 Task: Add Tender Belly Crazy Tasty No Sugar Cherrywood Smoked Uncured Bacon to the cart.
Action: Mouse moved to (22, 121)
Screenshot: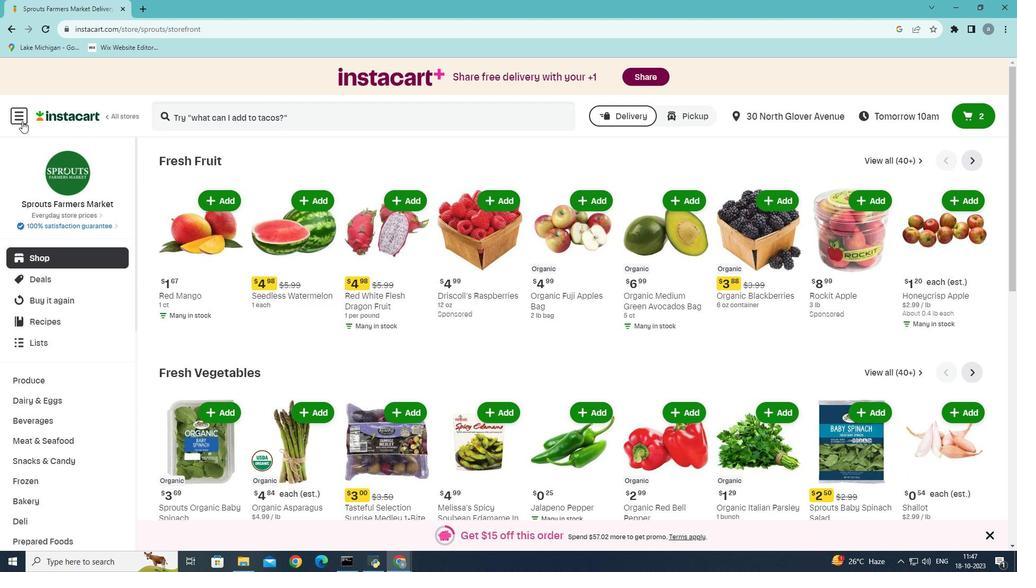 
Action: Mouse pressed left at (22, 121)
Screenshot: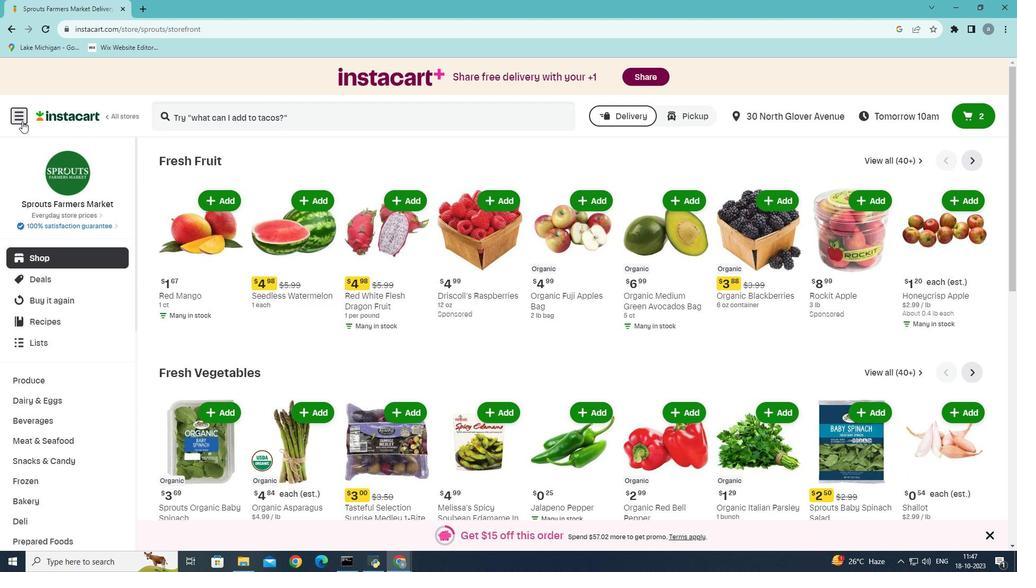 
Action: Mouse moved to (63, 304)
Screenshot: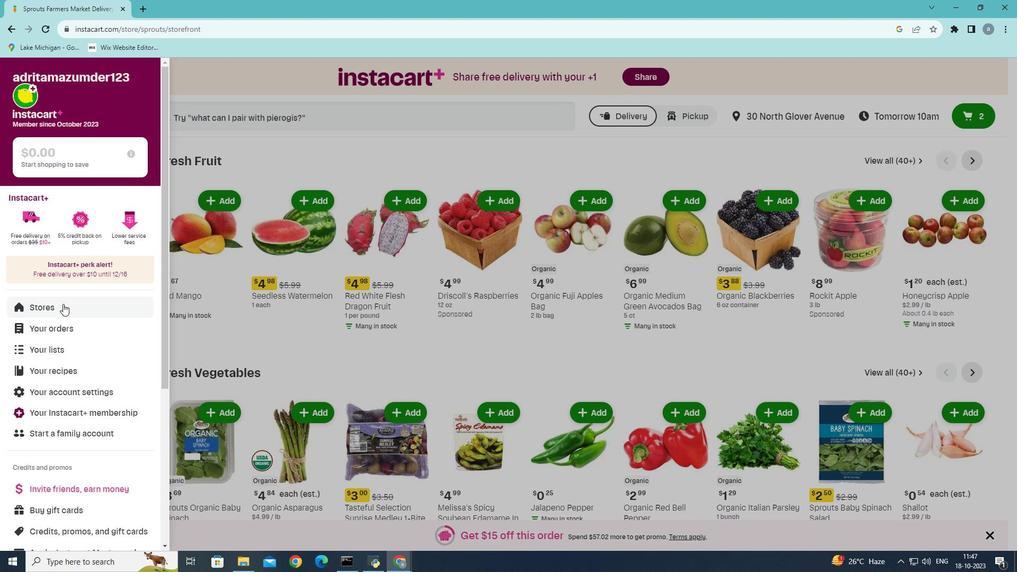 
Action: Mouse pressed left at (63, 304)
Screenshot: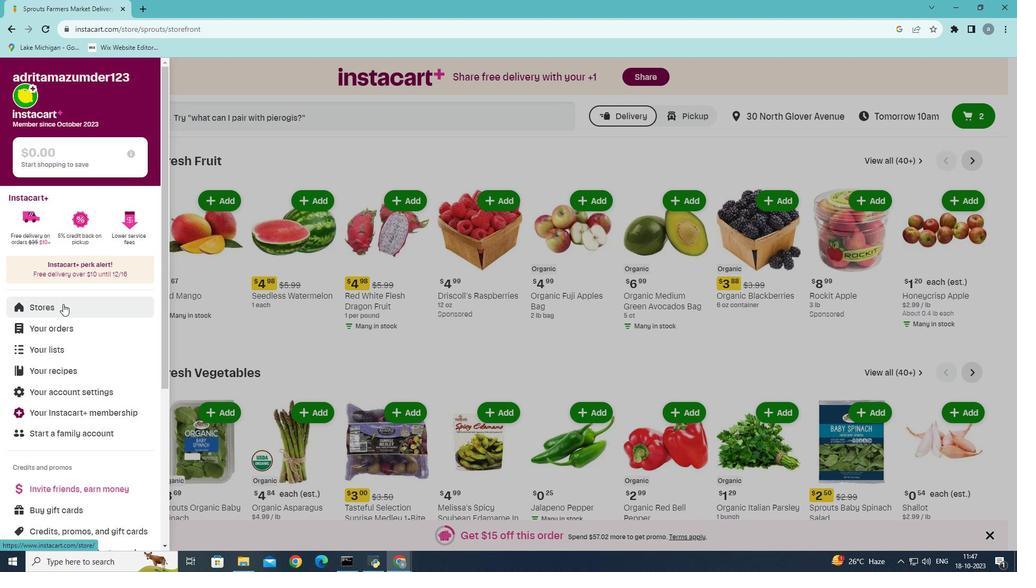 
Action: Mouse moved to (250, 117)
Screenshot: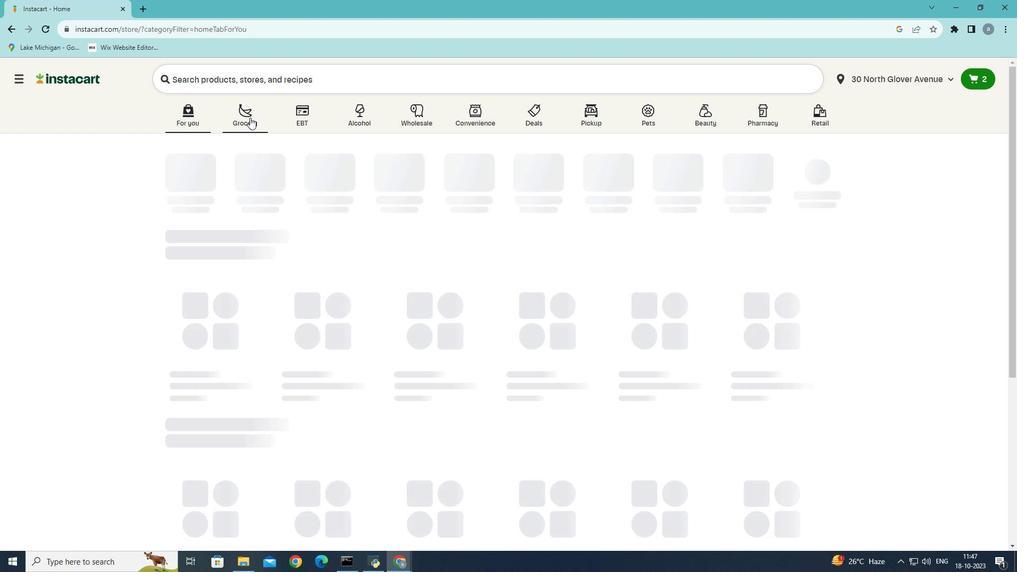 
Action: Mouse pressed left at (250, 117)
Screenshot: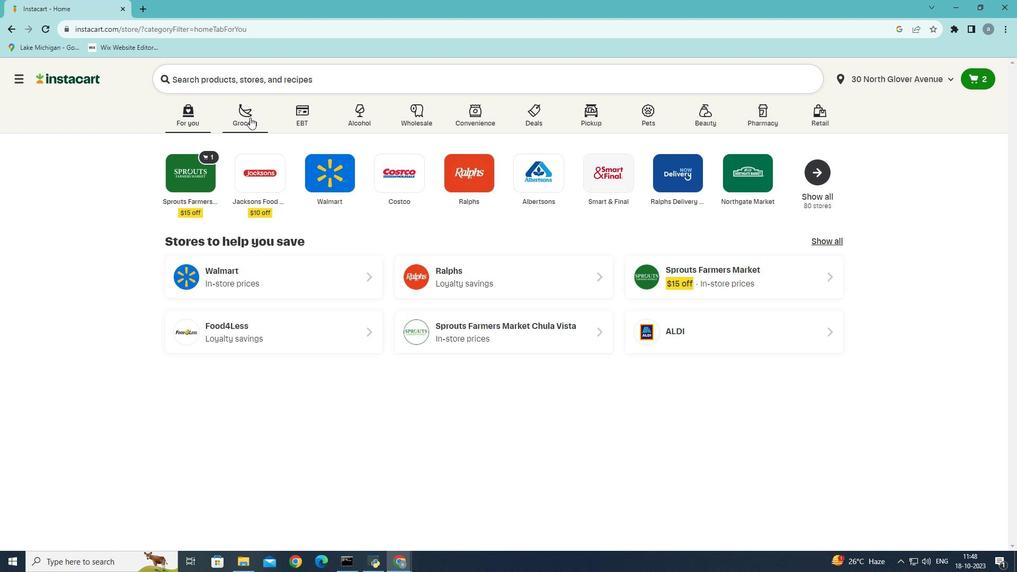 
Action: Mouse moved to (251, 309)
Screenshot: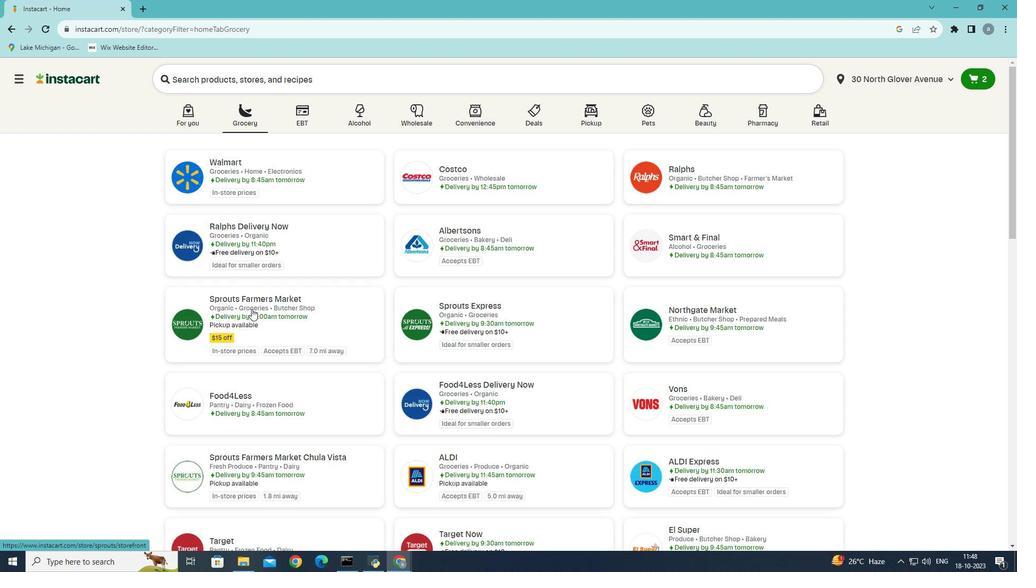 
Action: Mouse pressed left at (251, 309)
Screenshot: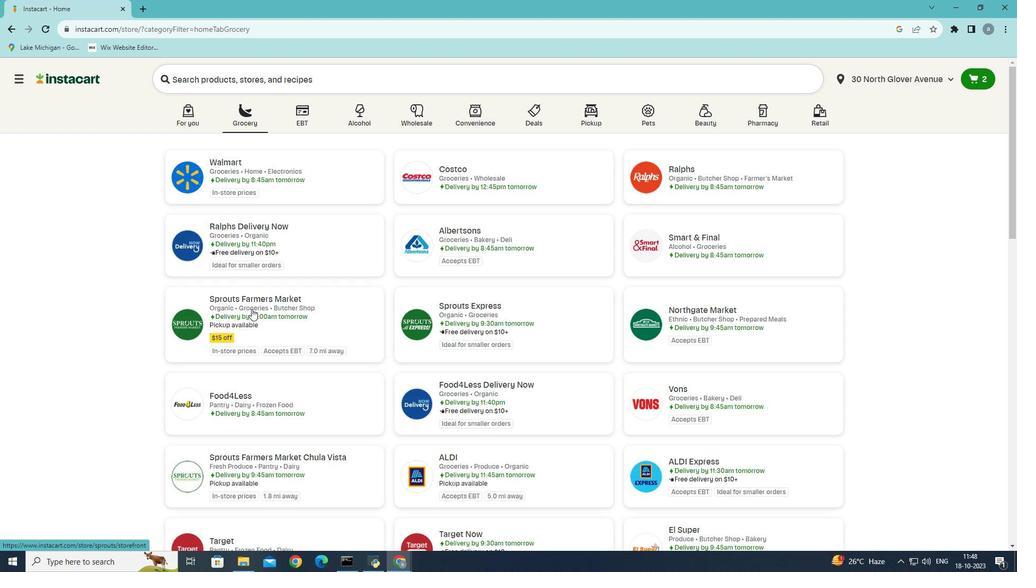 
Action: Mouse moved to (62, 441)
Screenshot: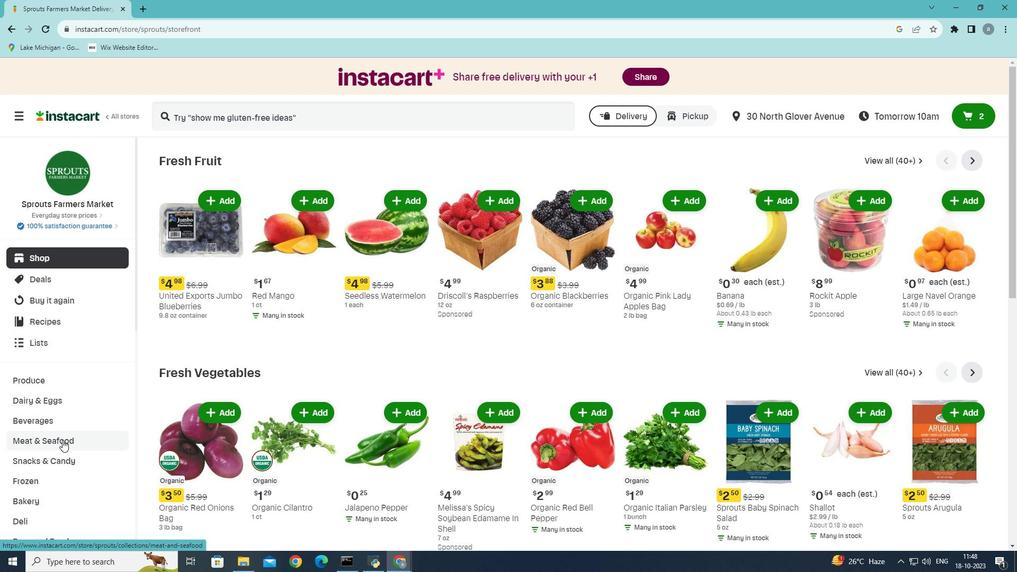 
Action: Mouse pressed left at (62, 441)
Screenshot: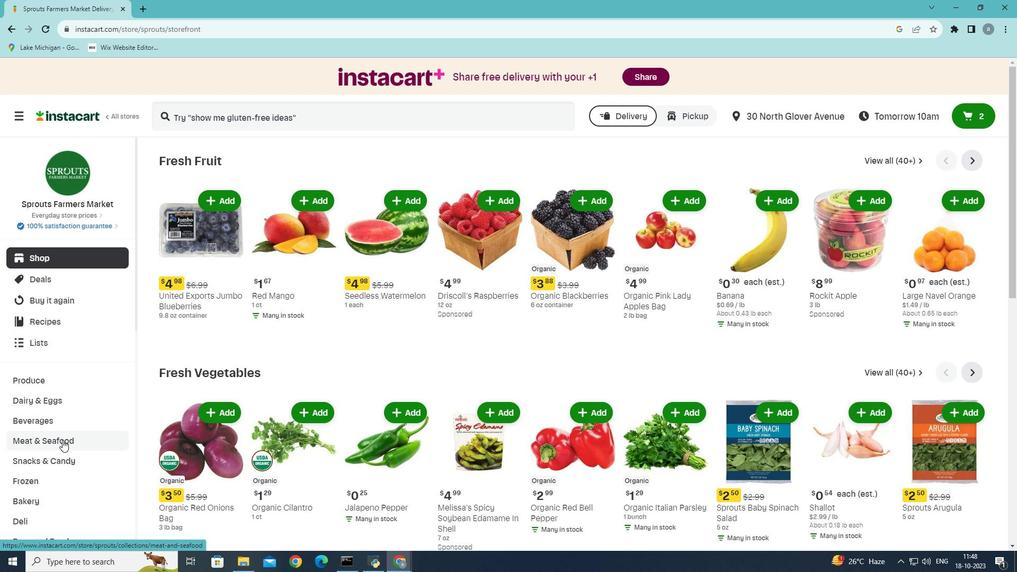 
Action: Mouse moved to (342, 189)
Screenshot: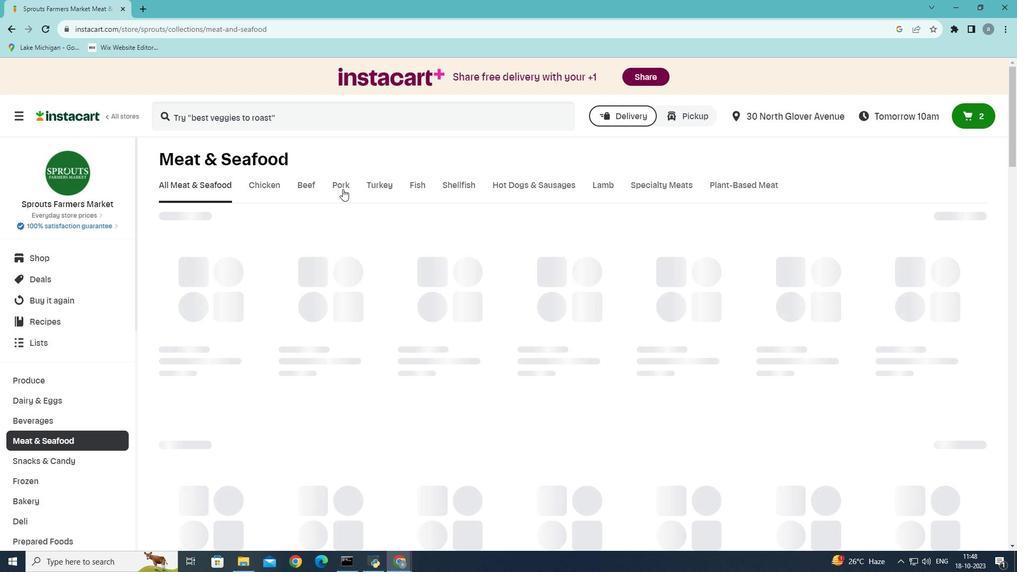 
Action: Mouse pressed left at (342, 189)
Screenshot: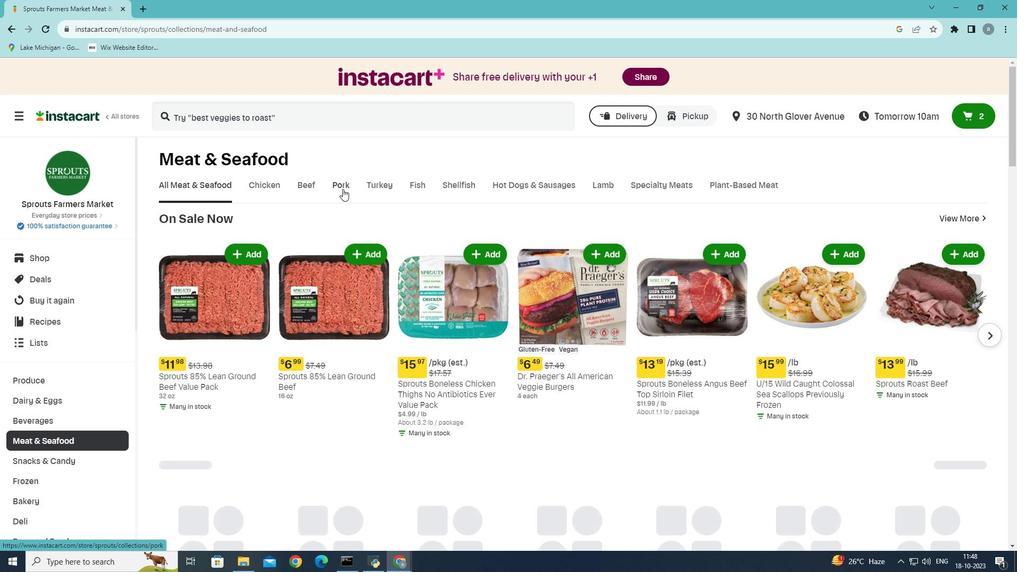 
Action: Mouse moved to (216, 232)
Screenshot: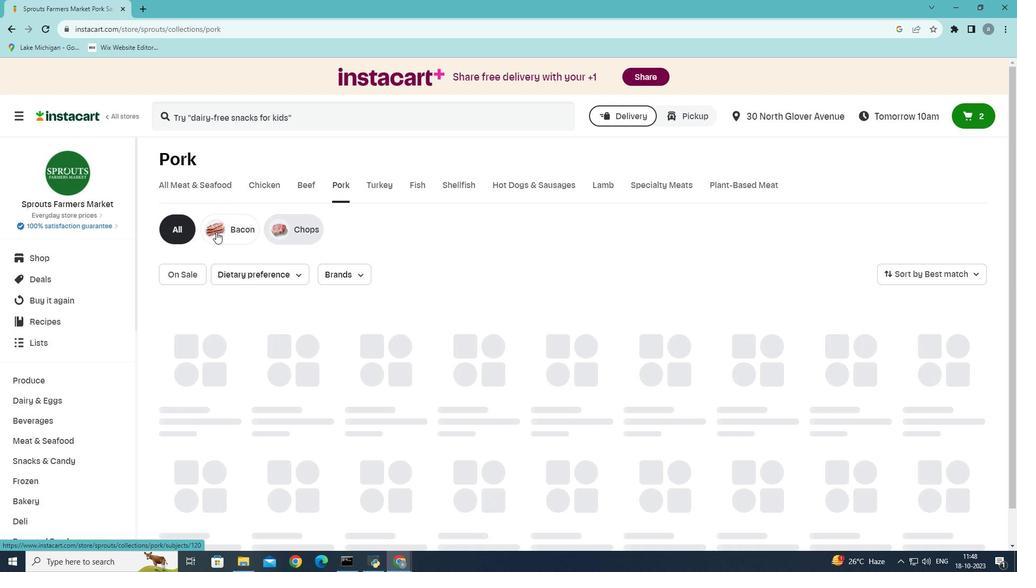 
Action: Mouse pressed left at (216, 232)
Screenshot: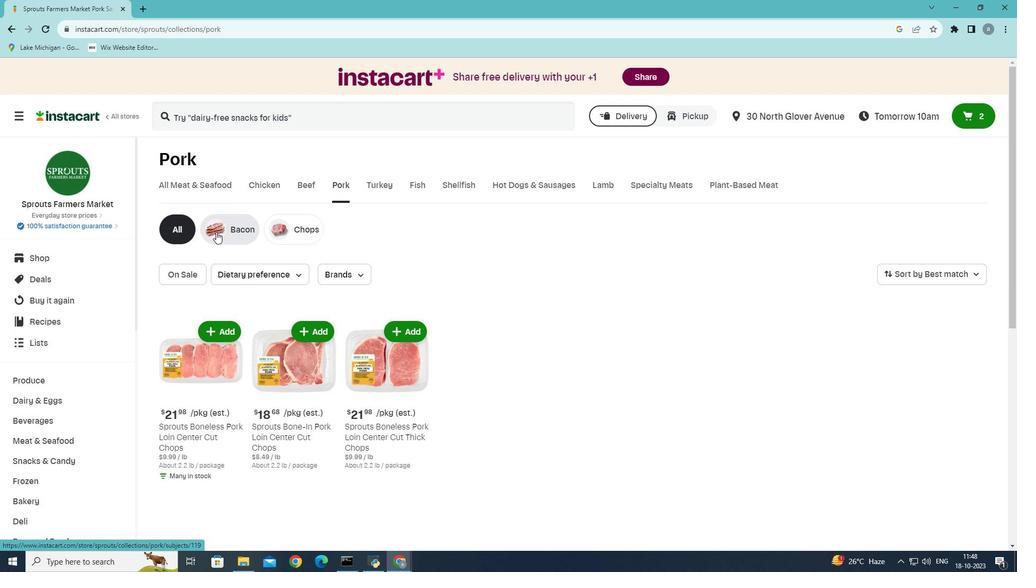 
Action: Mouse moved to (280, 383)
Screenshot: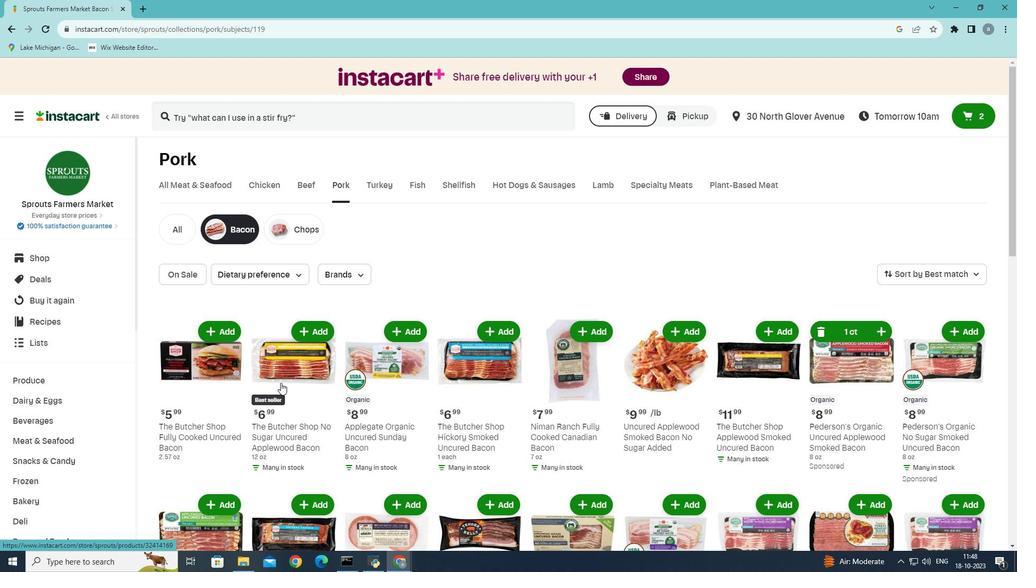 
Action: Mouse scrolled (280, 382) with delta (0, 0)
Screenshot: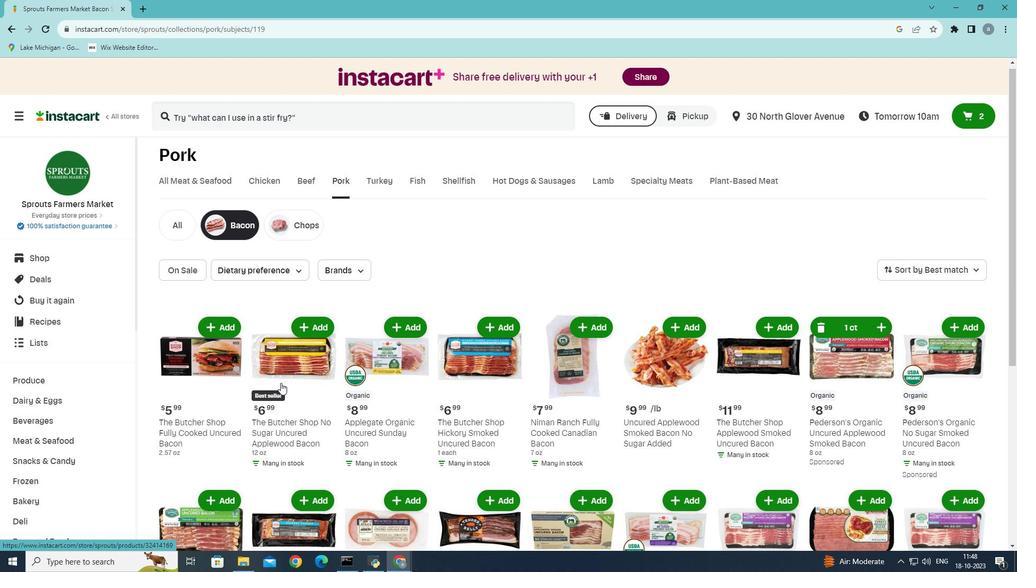 
Action: Mouse moved to (281, 383)
Screenshot: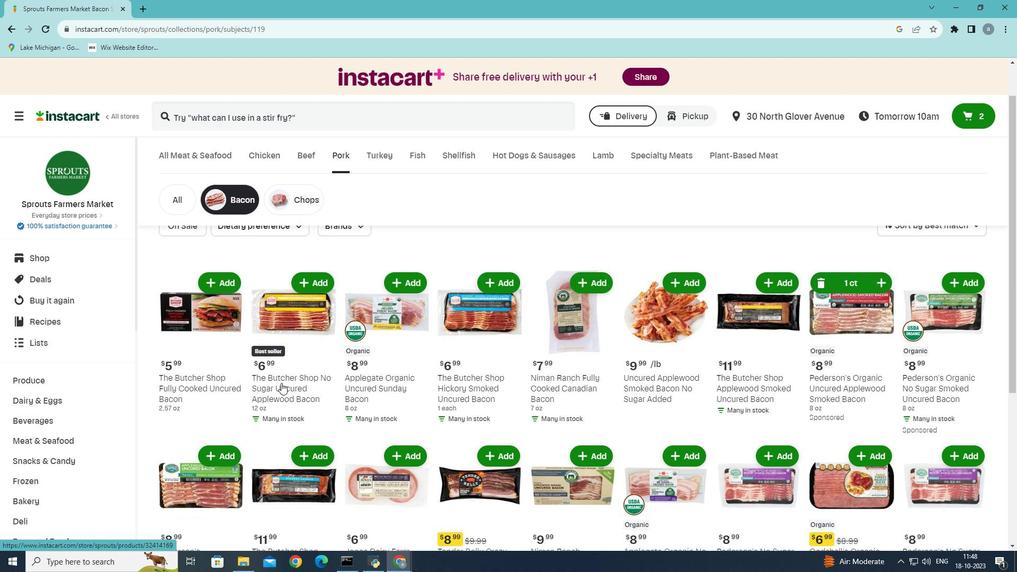 
Action: Mouse scrolled (281, 382) with delta (0, 0)
Screenshot: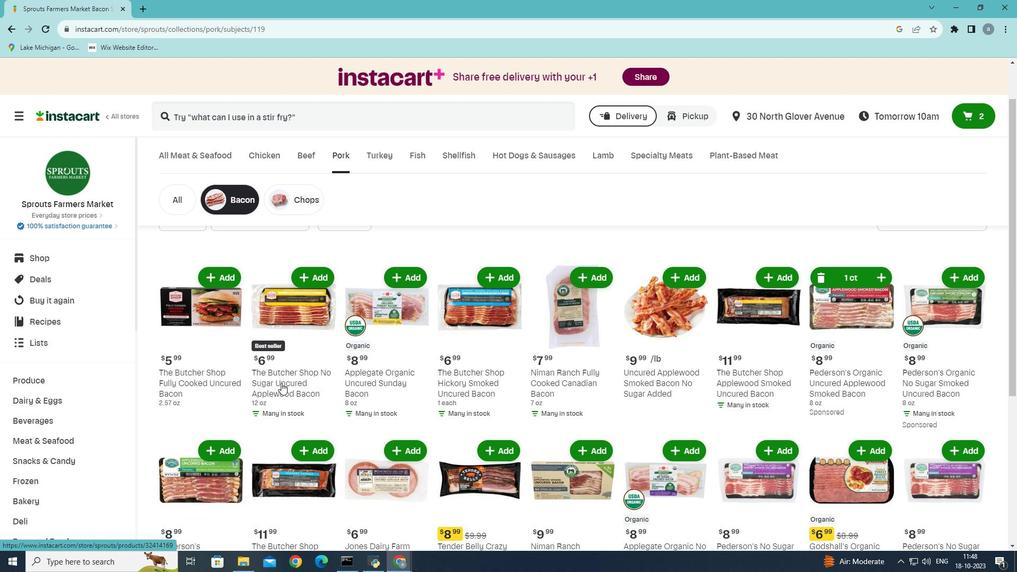 
Action: Mouse moved to (457, 354)
Screenshot: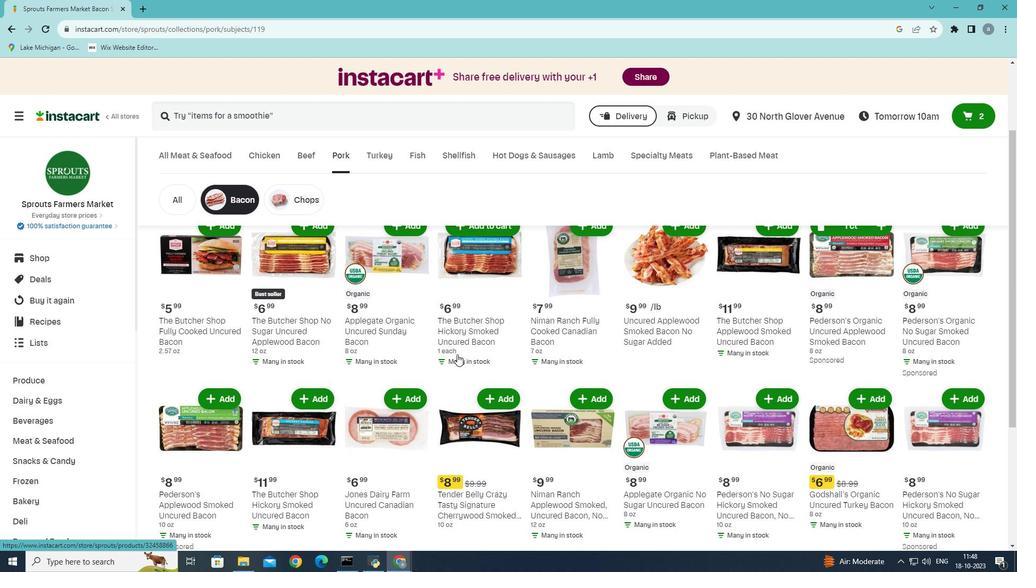 
Action: Mouse scrolled (457, 355) with delta (0, 0)
Screenshot: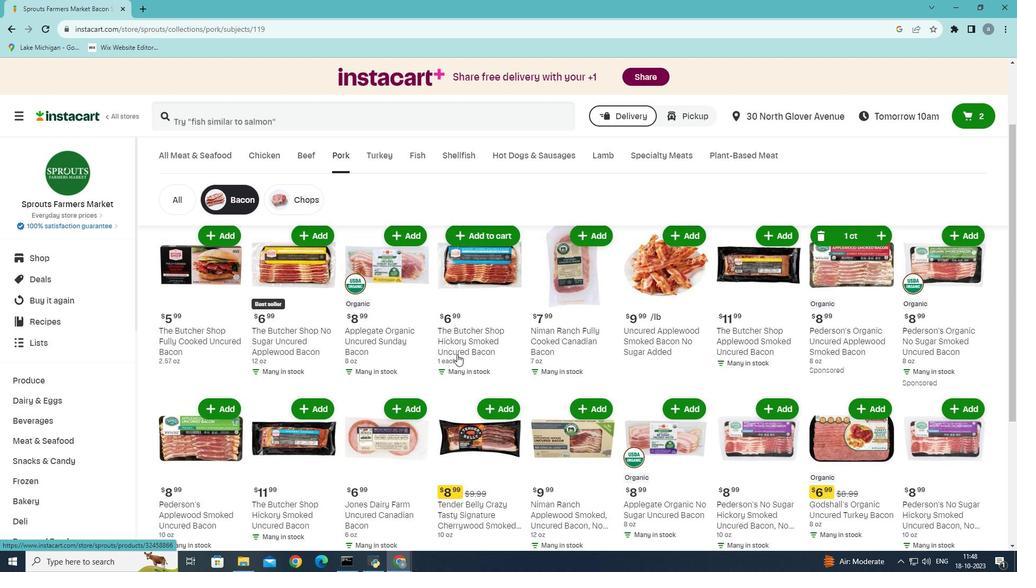 
Action: Mouse scrolled (457, 355) with delta (0, 0)
Screenshot: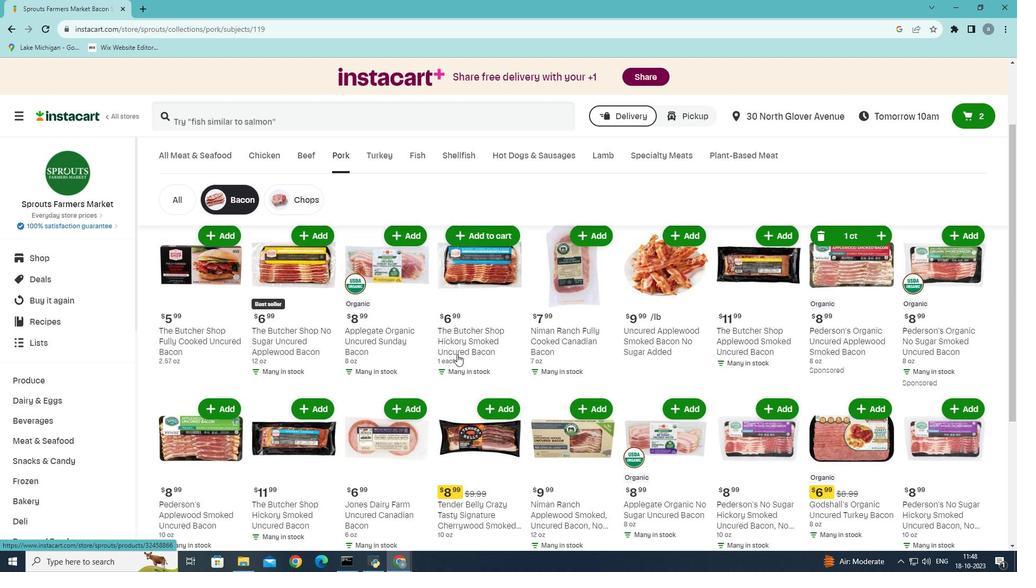 
Action: Mouse scrolled (457, 354) with delta (0, 0)
Screenshot: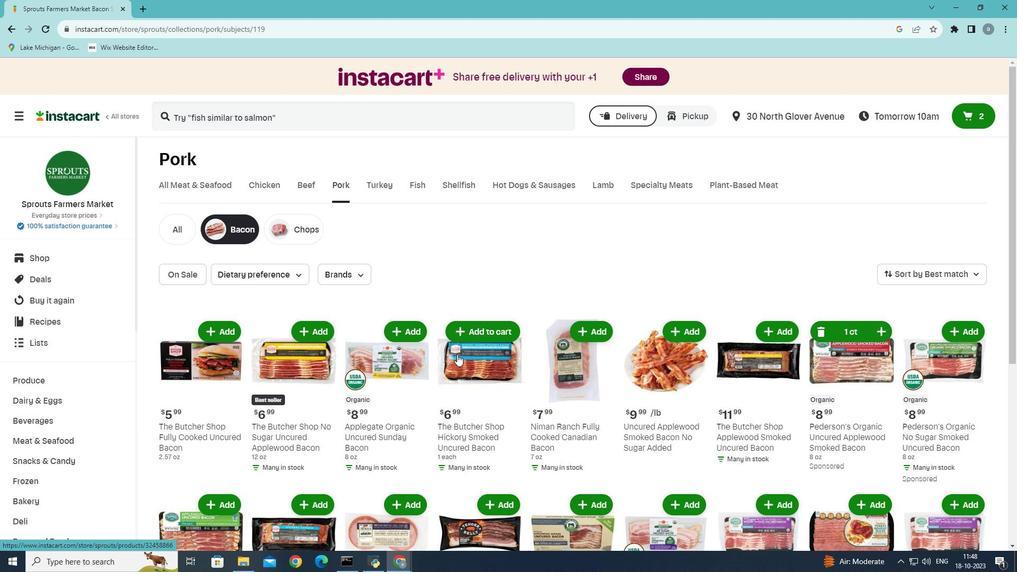 
Action: Mouse scrolled (457, 354) with delta (0, 0)
Screenshot: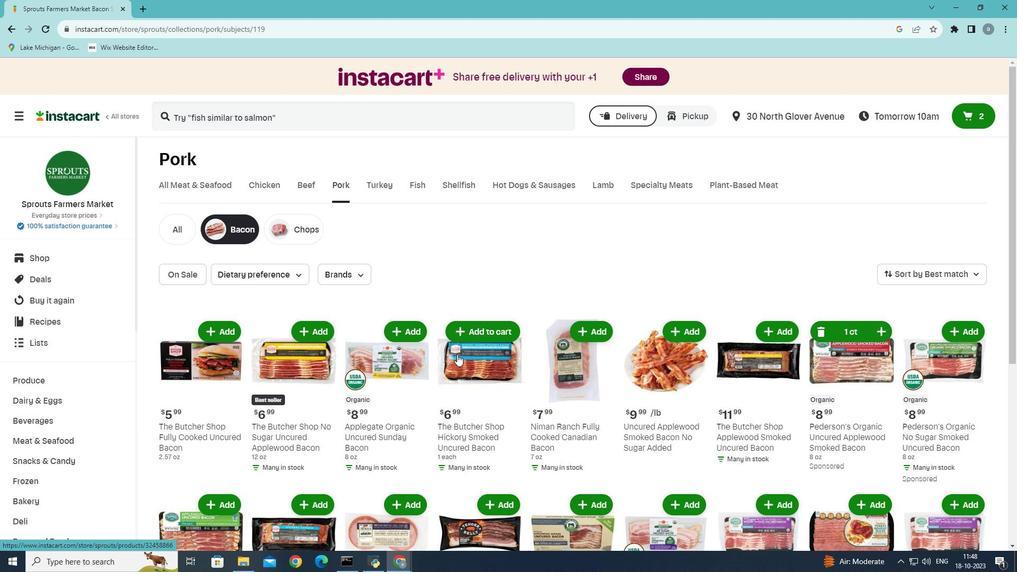 
Action: Mouse scrolled (457, 354) with delta (0, 0)
Screenshot: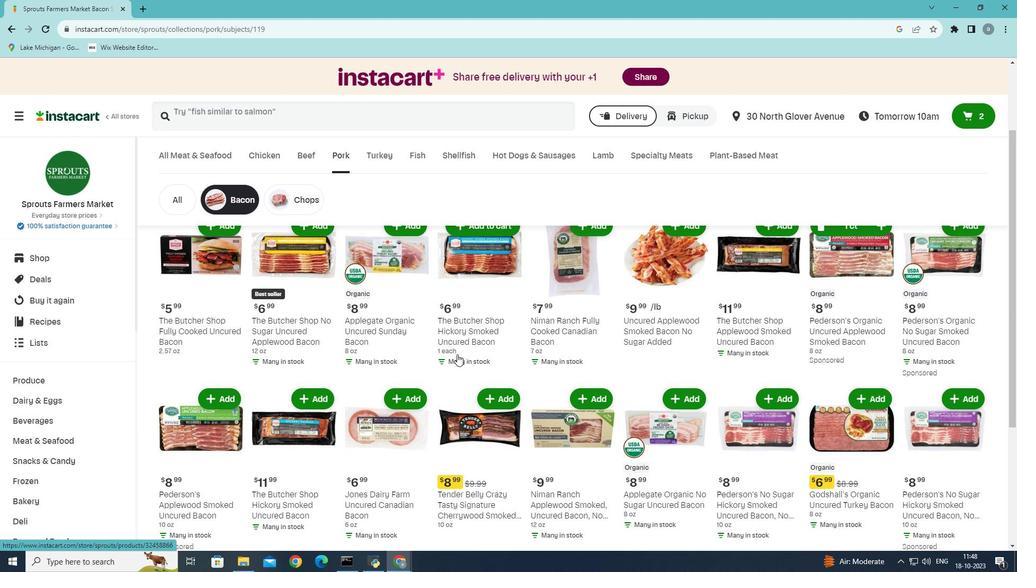 
Action: Mouse scrolled (457, 354) with delta (0, 0)
Screenshot: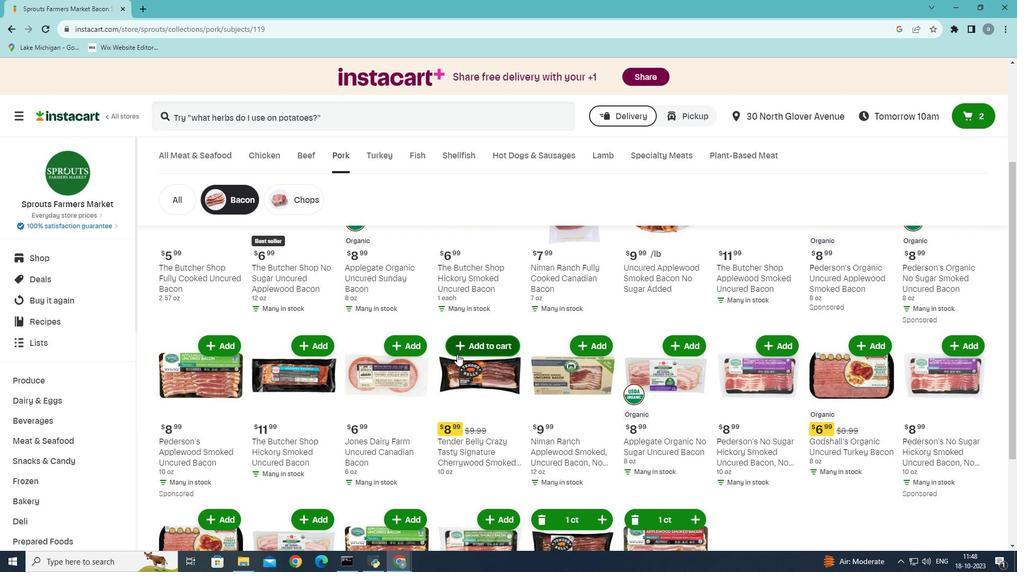 
Action: Mouse moved to (496, 327)
Screenshot: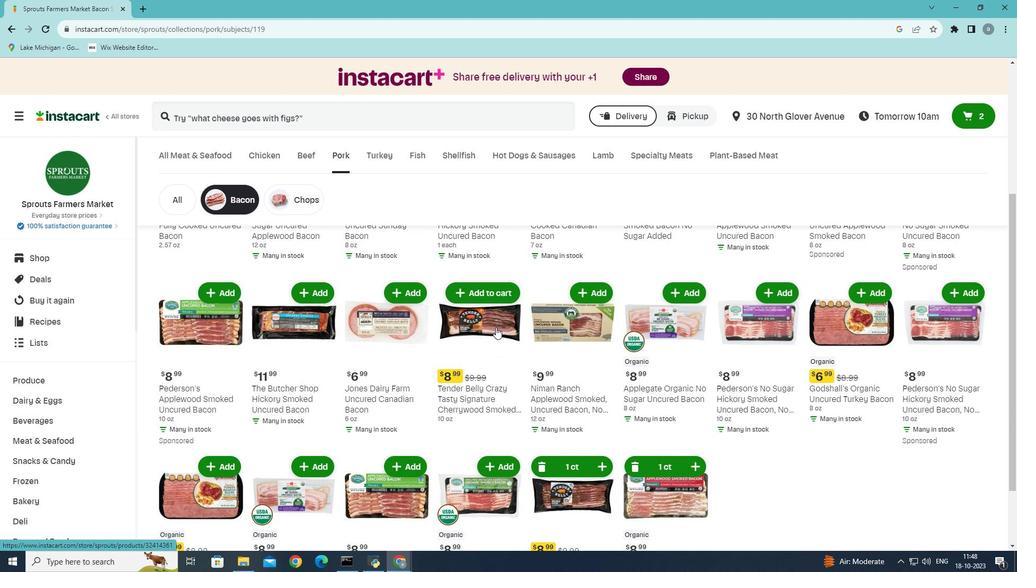 
Action: Mouse scrolled (496, 328) with delta (0, 0)
Screenshot: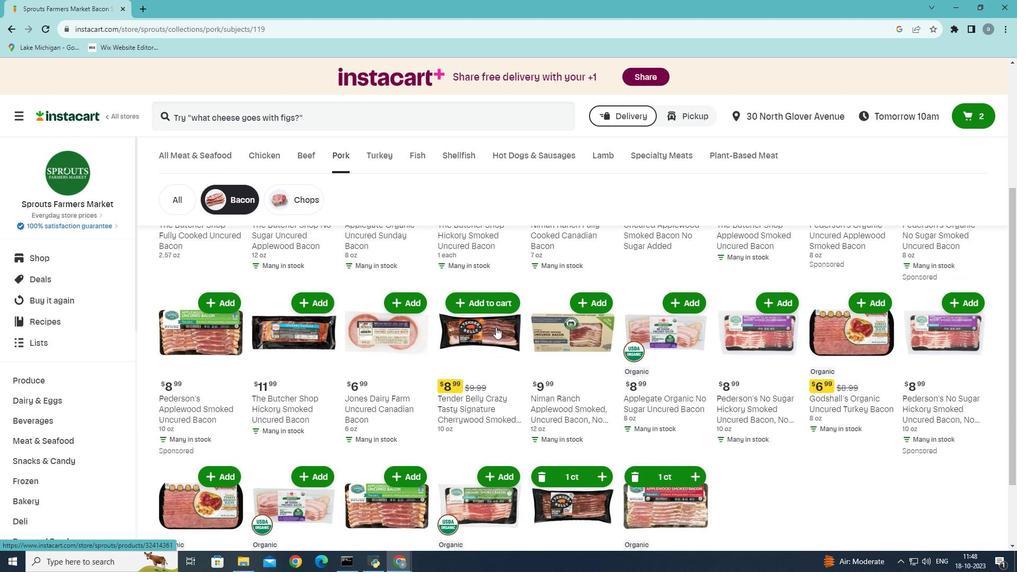 
Action: Mouse moved to (492, 344)
Screenshot: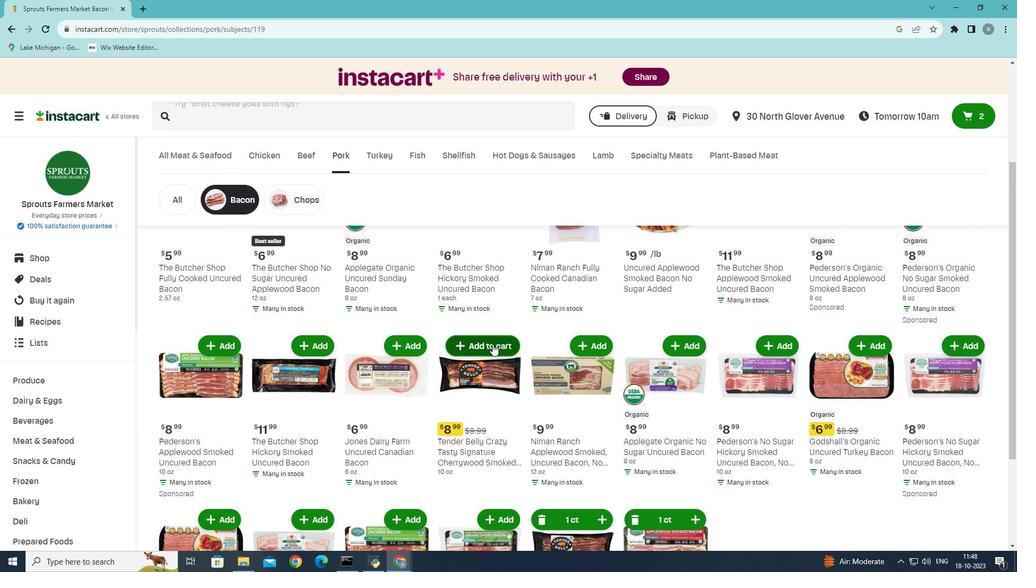 
Action: Mouse pressed left at (492, 344)
Screenshot: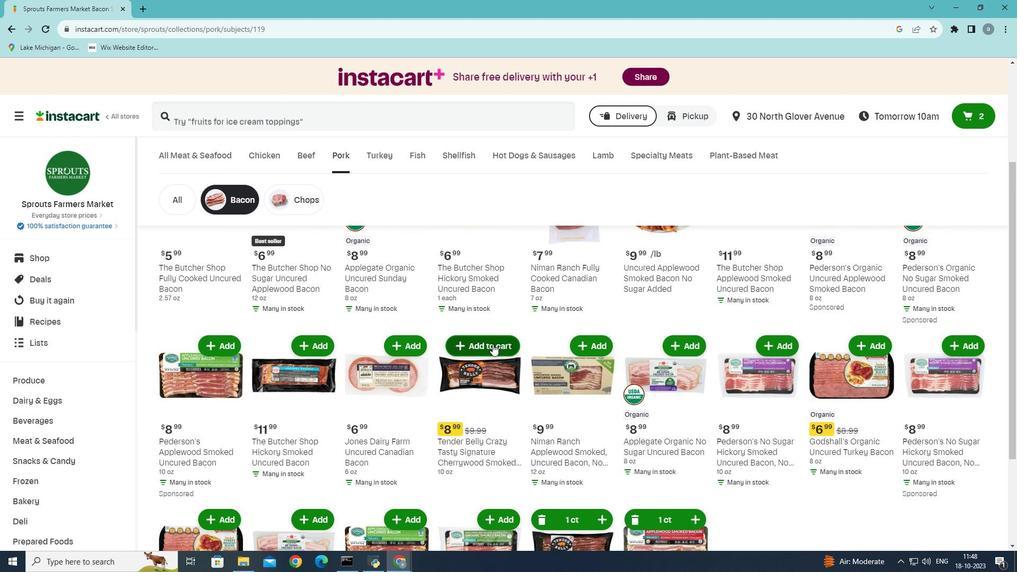 
Action: Mouse moved to (488, 342)
Screenshot: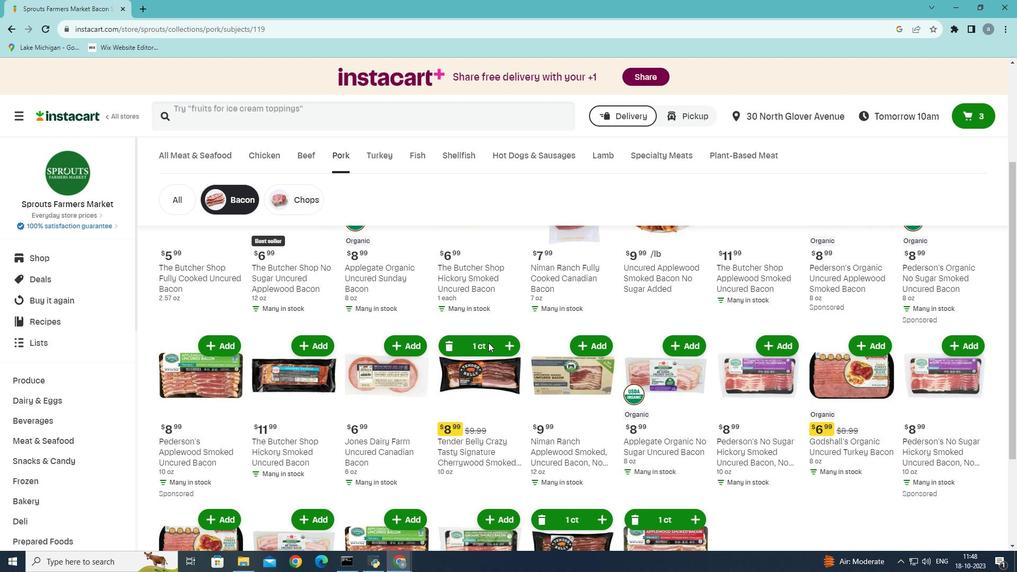 
